 Task: Add the task  Implement a new digital asset management (DAM) system for a company to the section Backup and Recovery Sprint in the project AgileEdge and add a Due Date to the respective task as 2023/07/19
Action: Mouse moved to (58, 346)
Screenshot: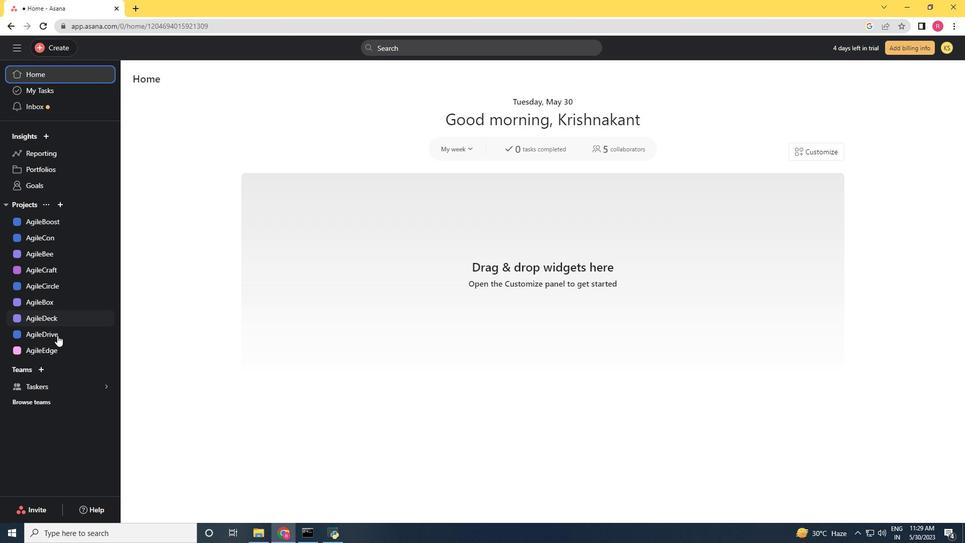
Action: Mouse pressed left at (58, 346)
Screenshot: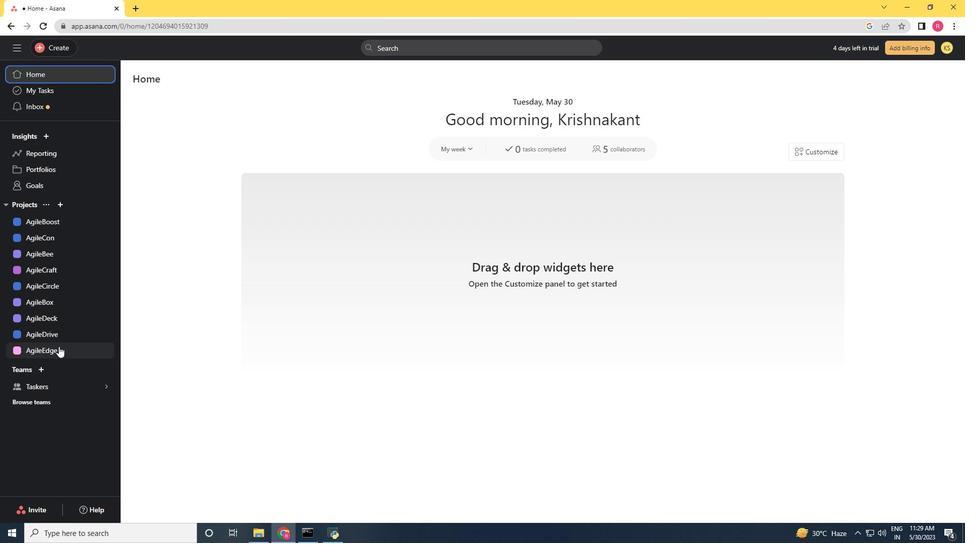
Action: Mouse moved to (652, 217)
Screenshot: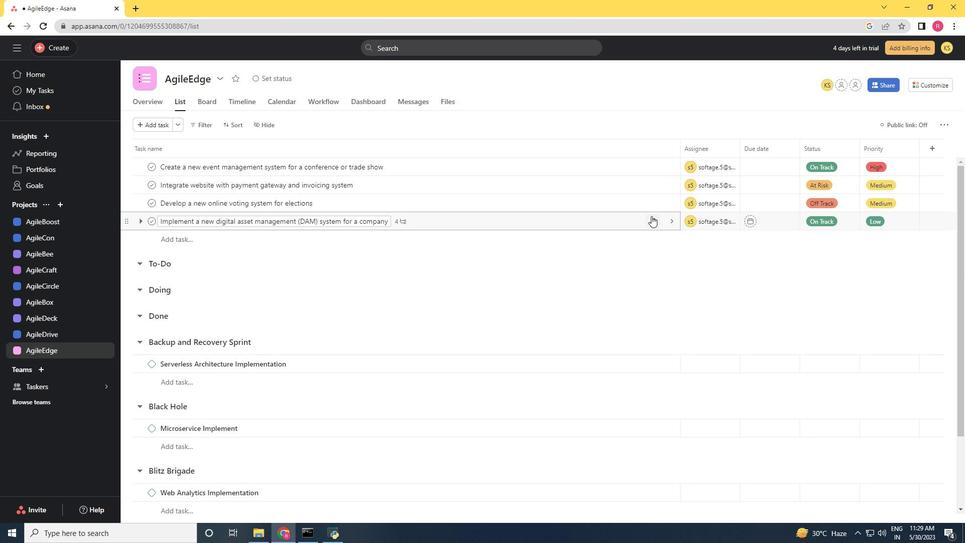 
Action: Mouse pressed left at (652, 217)
Screenshot: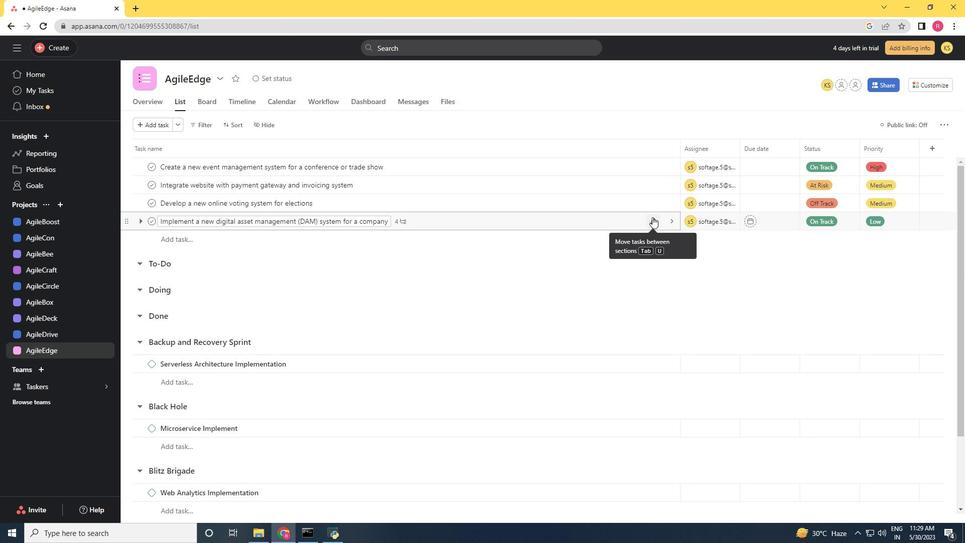 
Action: Mouse moved to (639, 325)
Screenshot: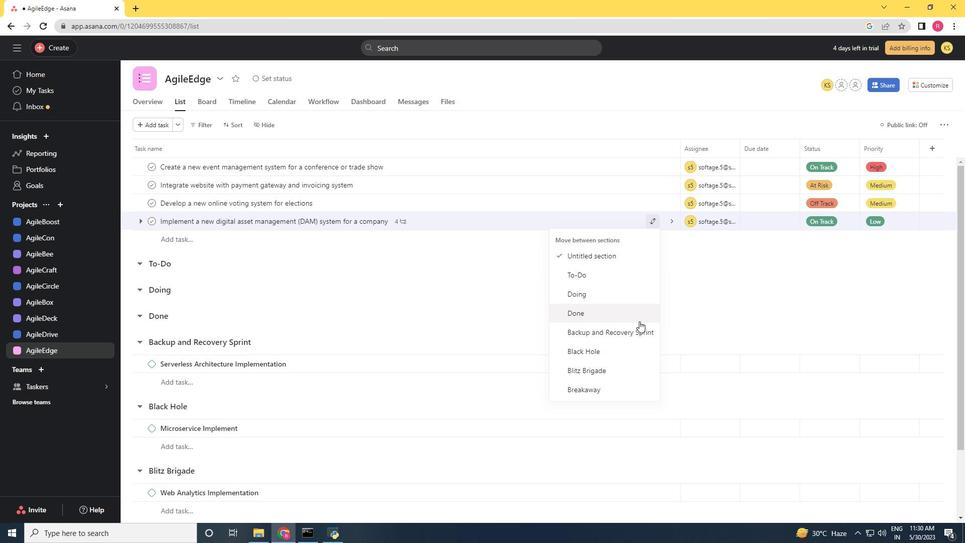 
Action: Mouse pressed left at (639, 325)
Screenshot: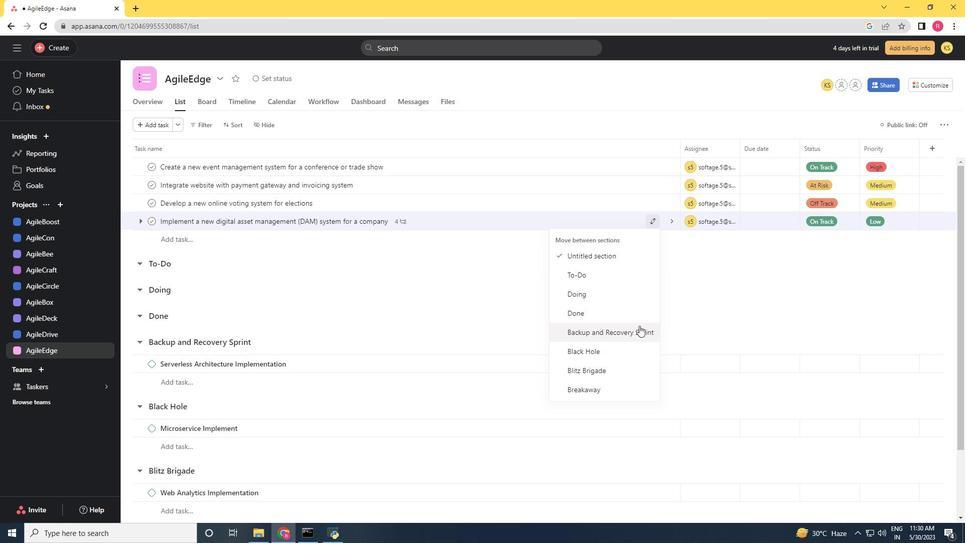 
Action: Mouse moved to (552, 351)
Screenshot: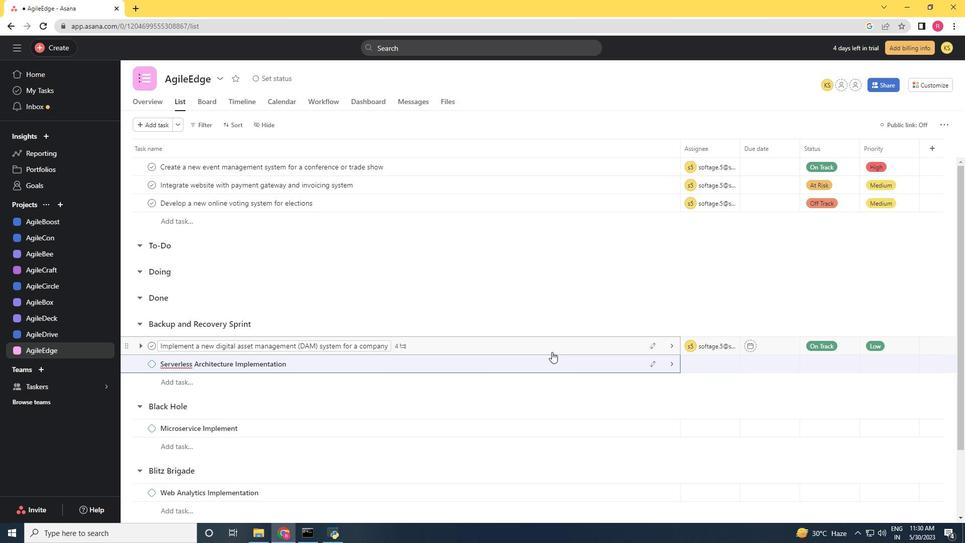 
Action: Mouse pressed left at (552, 351)
Screenshot: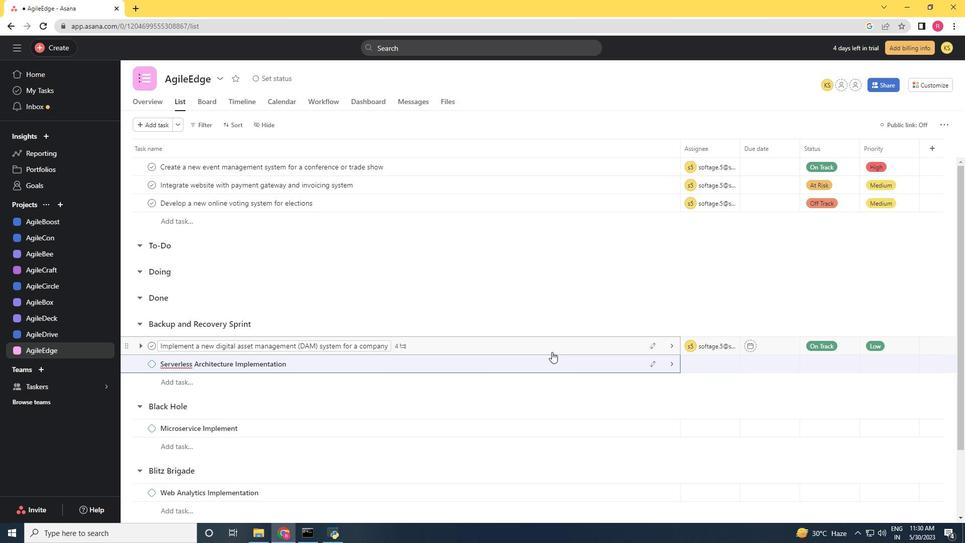 
Action: Mouse moved to (734, 215)
Screenshot: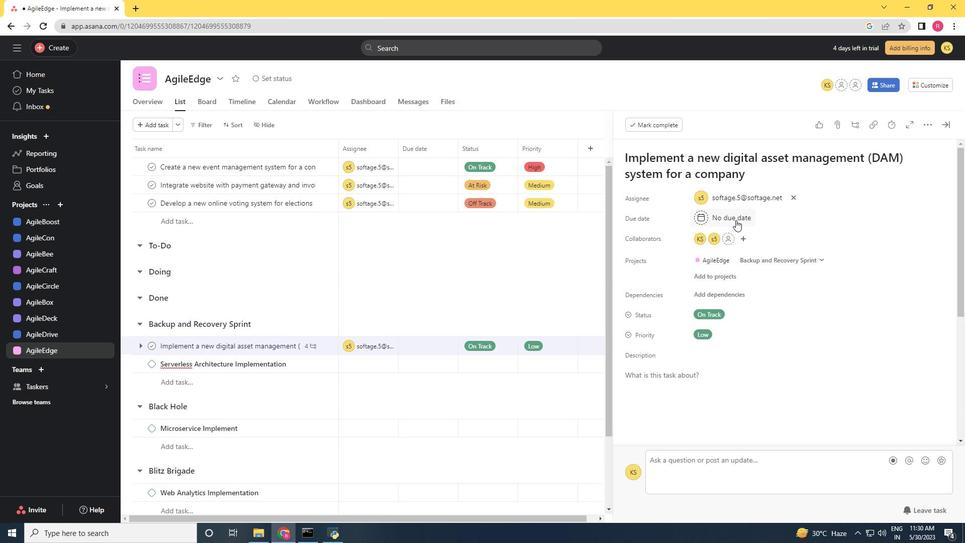 
Action: Mouse pressed left at (734, 215)
Screenshot: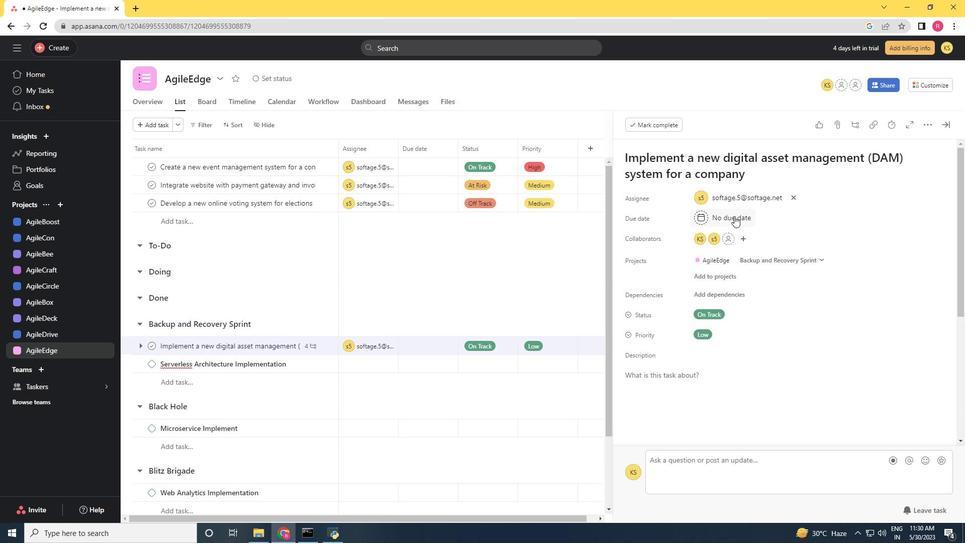 
Action: Mouse moved to (817, 262)
Screenshot: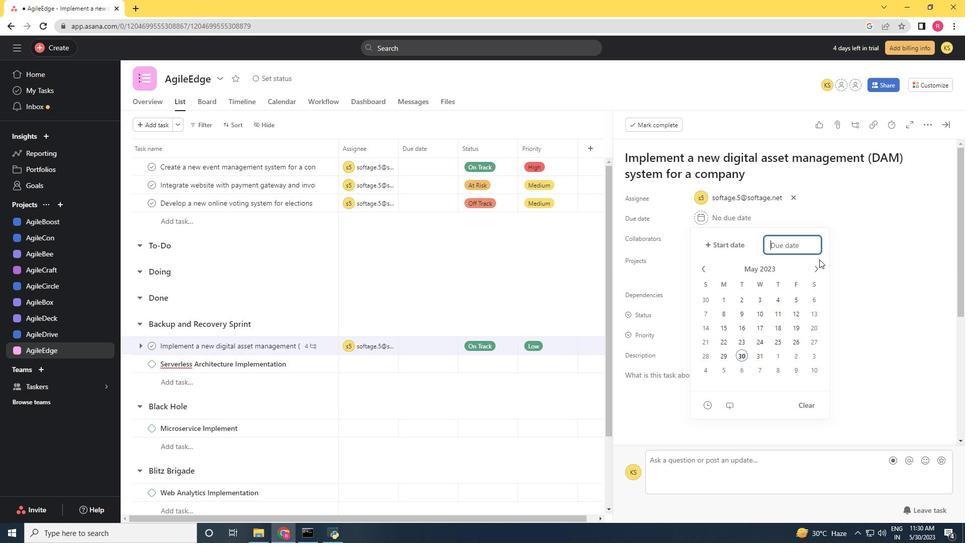 
Action: Mouse pressed left at (817, 262)
Screenshot: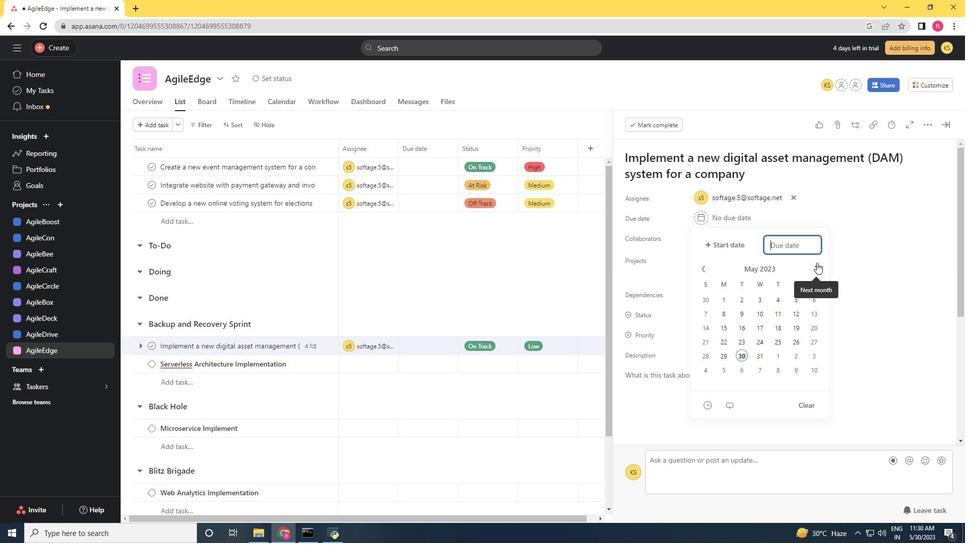 
Action: Mouse moved to (721, 339)
Screenshot: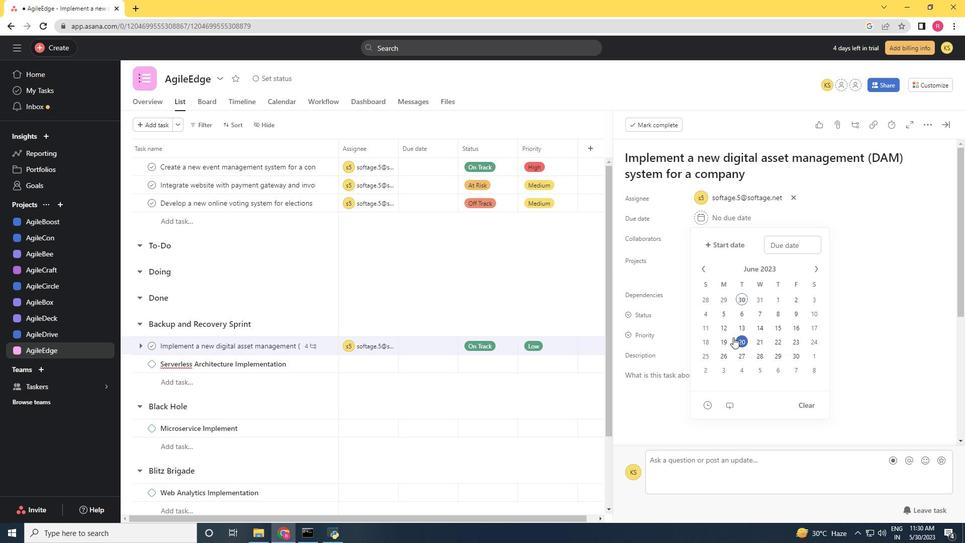 
Action: Mouse pressed left at (721, 339)
Screenshot: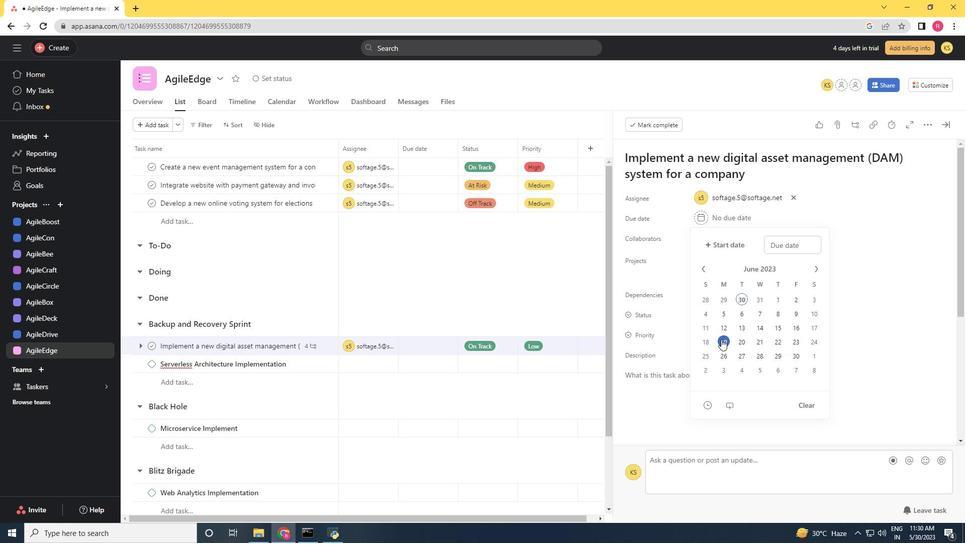 
Action: Mouse moved to (904, 342)
Screenshot: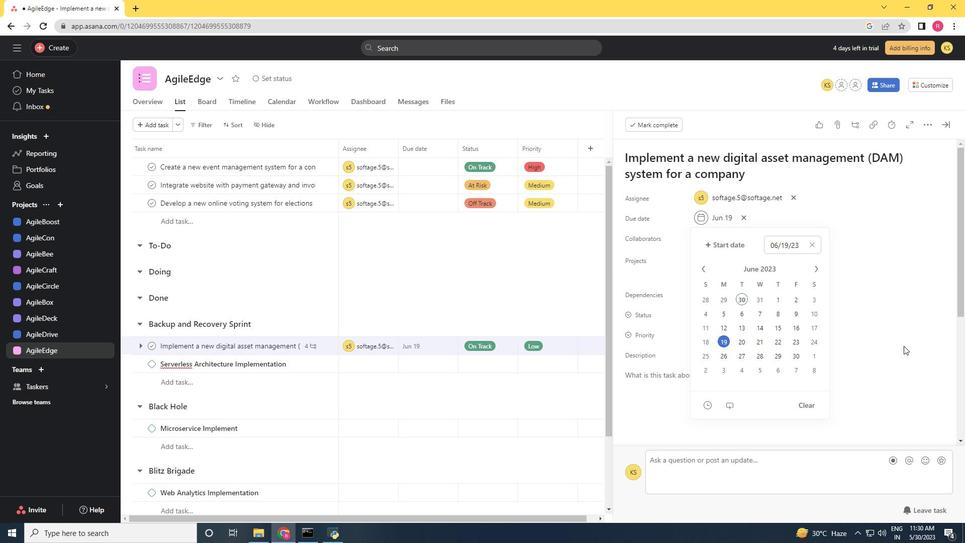 
Action: Mouse pressed left at (904, 342)
Screenshot: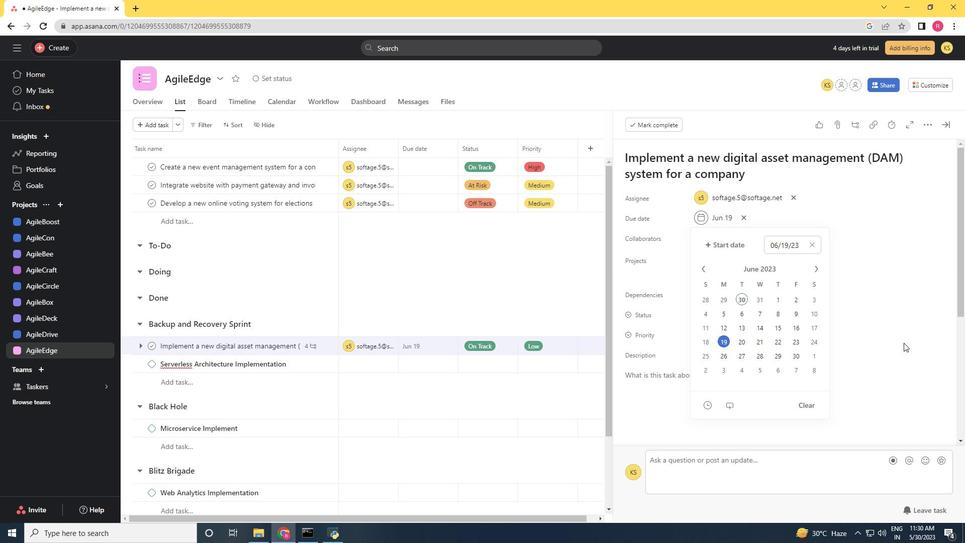 
Action: Mouse moved to (904, 342)
Screenshot: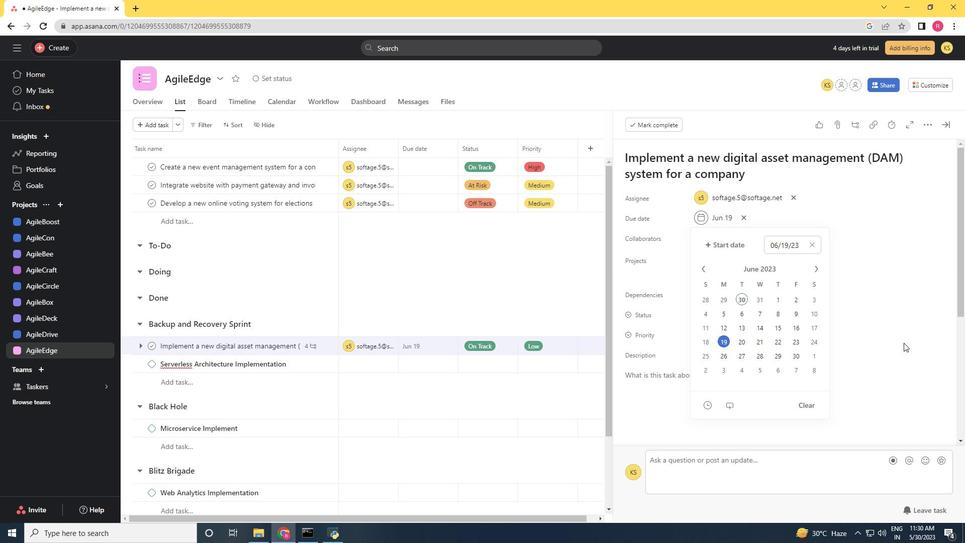 
Action: Mouse scrolled (904, 342) with delta (0, 0)
Screenshot: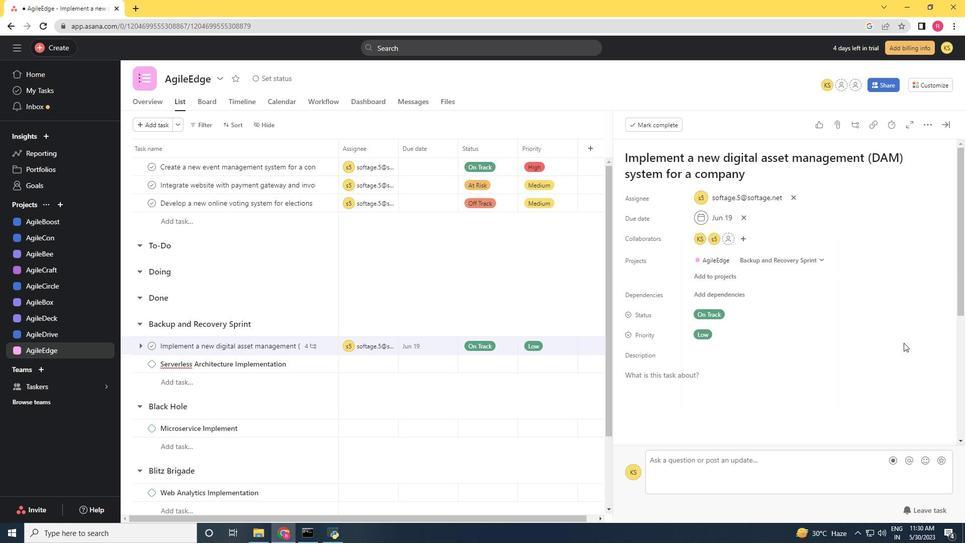 
Action: Mouse scrolled (904, 342) with delta (0, 0)
Screenshot: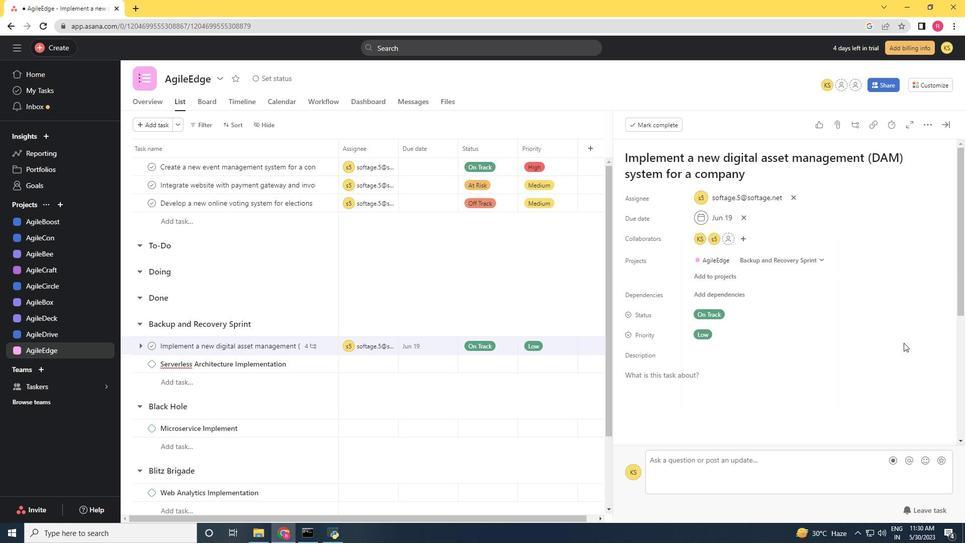 
Action: Mouse scrolled (904, 342) with delta (0, 0)
Screenshot: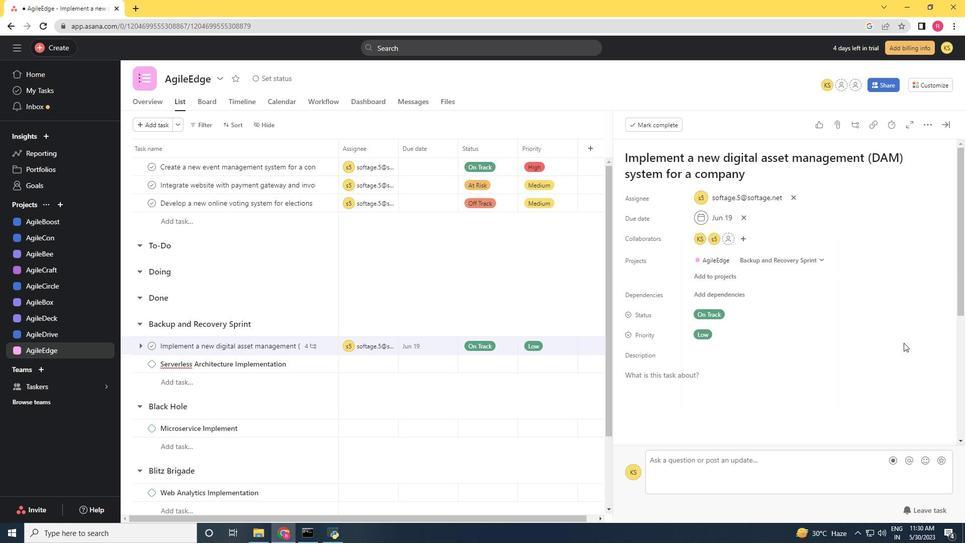 
Action: Mouse scrolled (904, 343) with delta (0, 0)
Screenshot: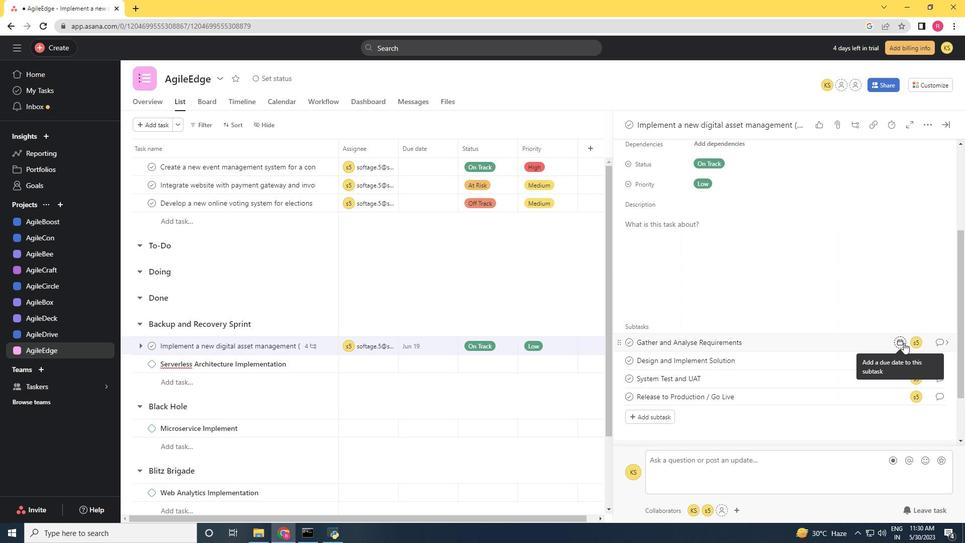 
Action: Mouse scrolled (904, 343) with delta (0, 0)
Screenshot: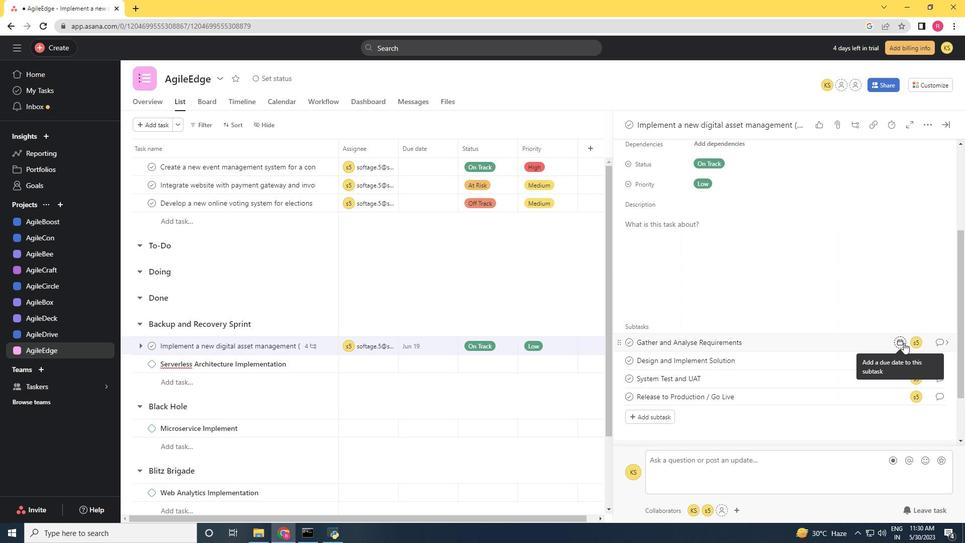 
Action: Mouse scrolled (904, 343) with delta (0, 0)
Screenshot: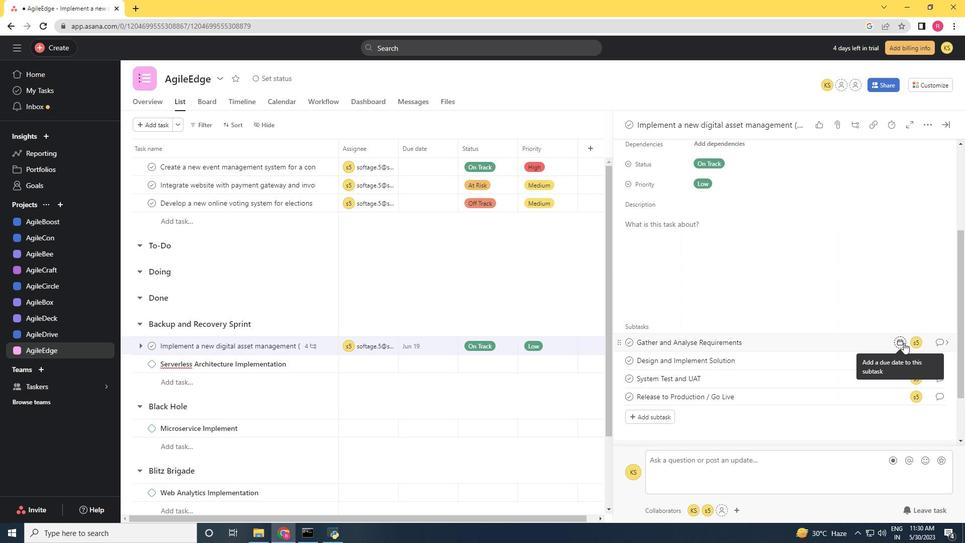 
Action: Mouse scrolled (904, 343) with delta (0, 0)
Screenshot: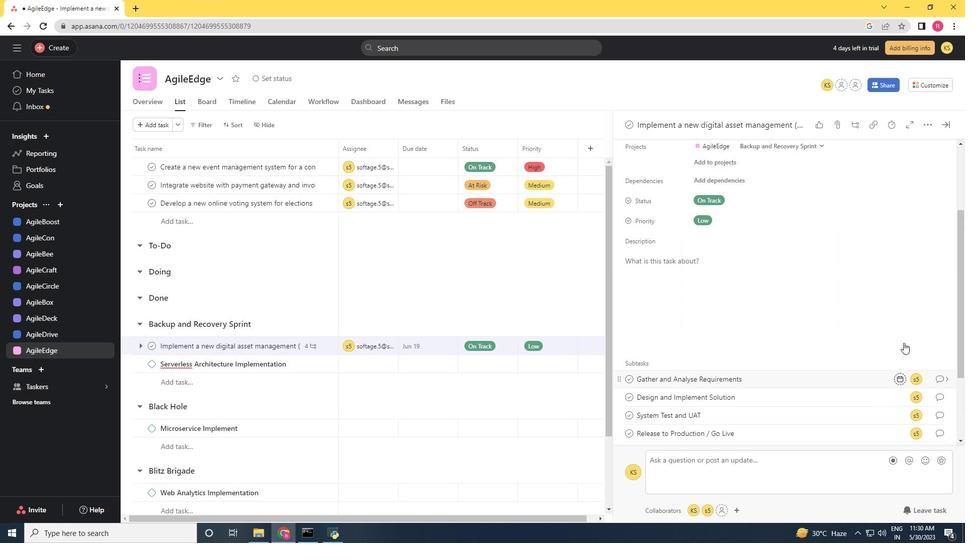 
Action: Mouse scrolled (904, 343) with delta (0, 0)
Screenshot: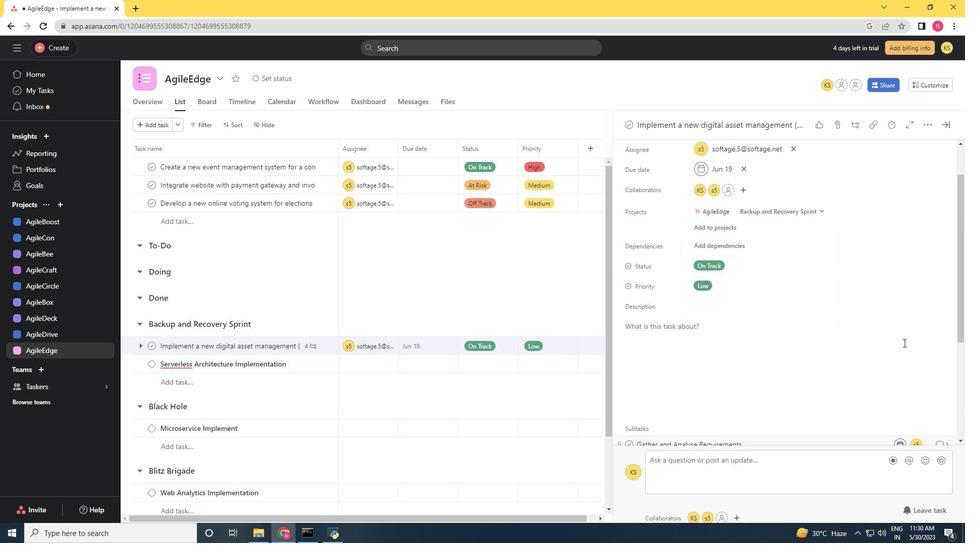 
